 Task: Select Move focus to active or next window
Action: Mouse moved to (232, 98)
Screenshot: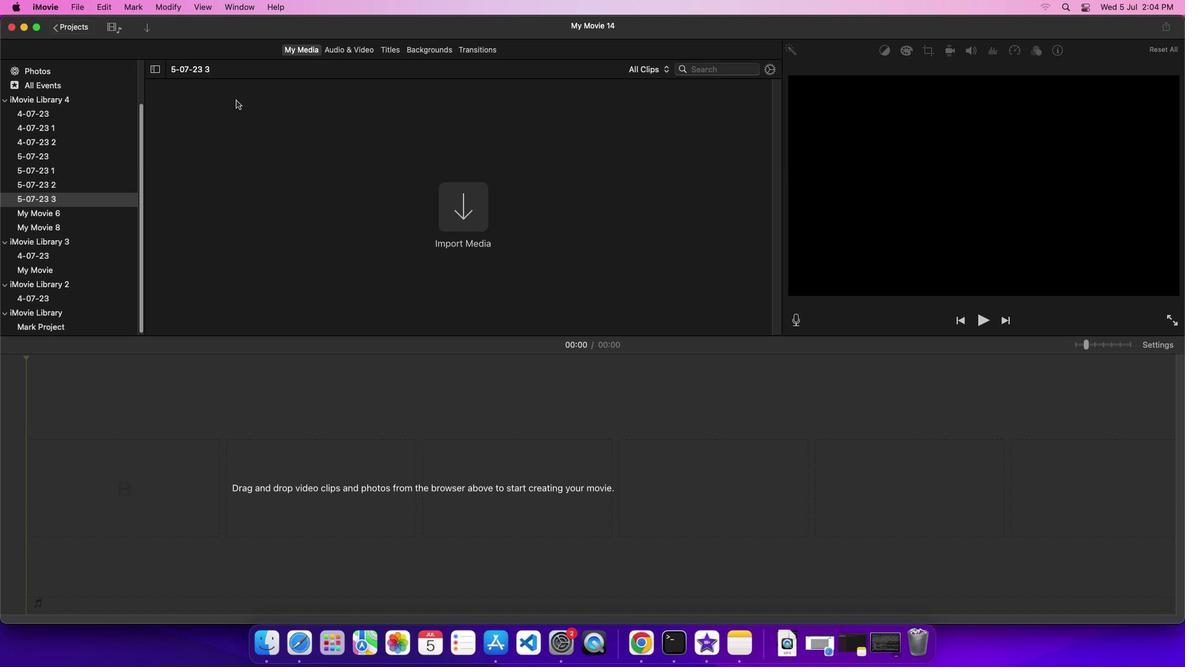 
Action: Mouse pressed left at (232, 98)
Screenshot: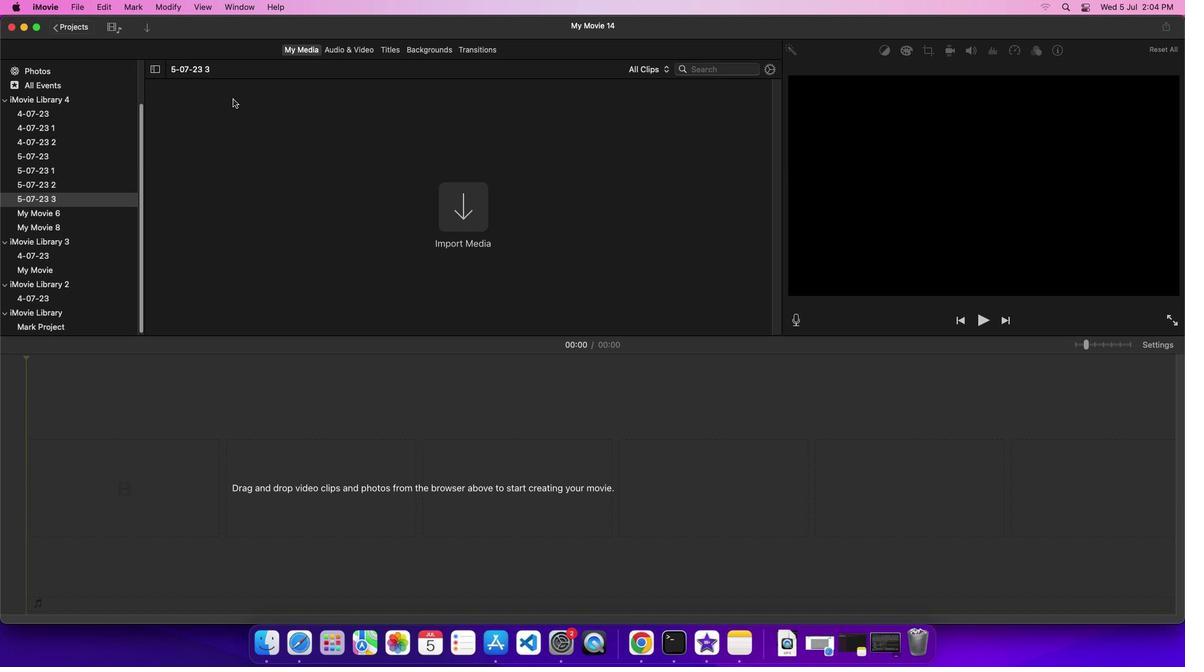 
Action: Mouse moved to (48, 31)
Screenshot: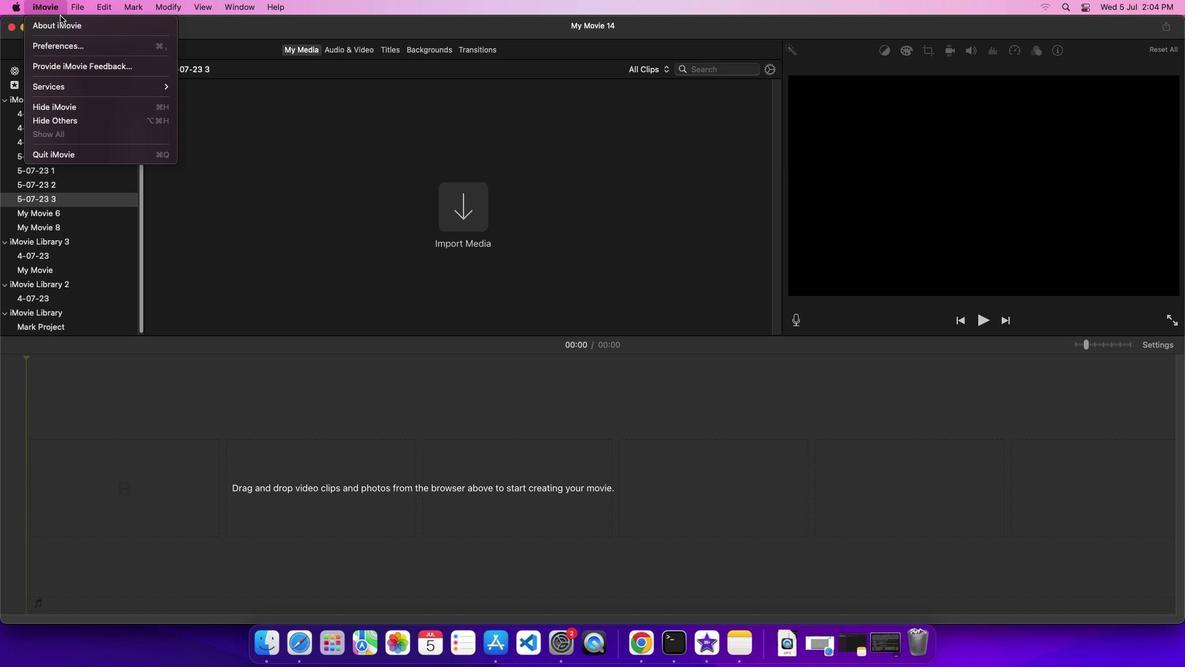 
Action: Mouse pressed left at (48, 31)
Screenshot: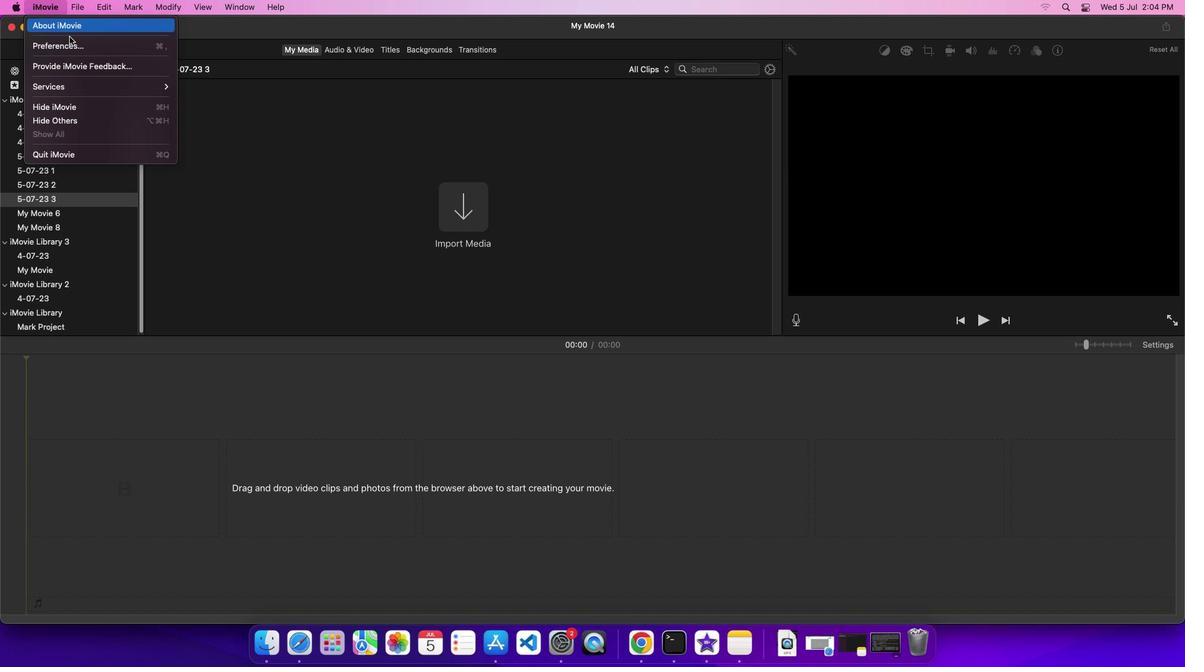 
Action: Mouse moved to (74, 86)
Screenshot: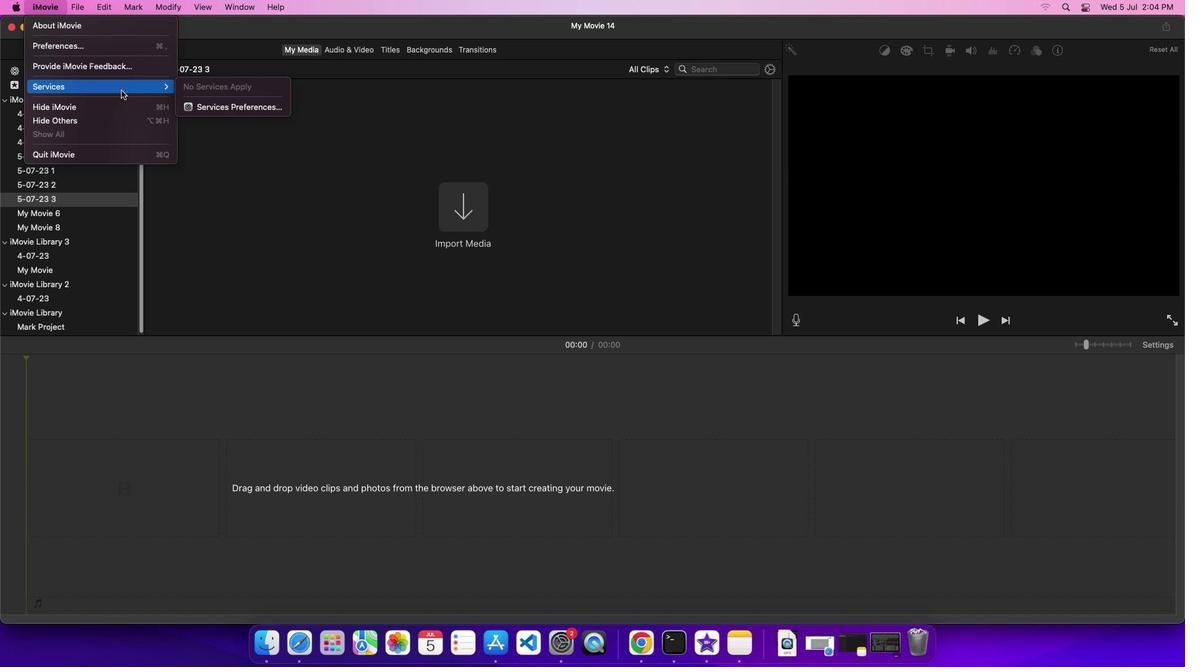 
Action: Mouse pressed left at (74, 86)
Screenshot: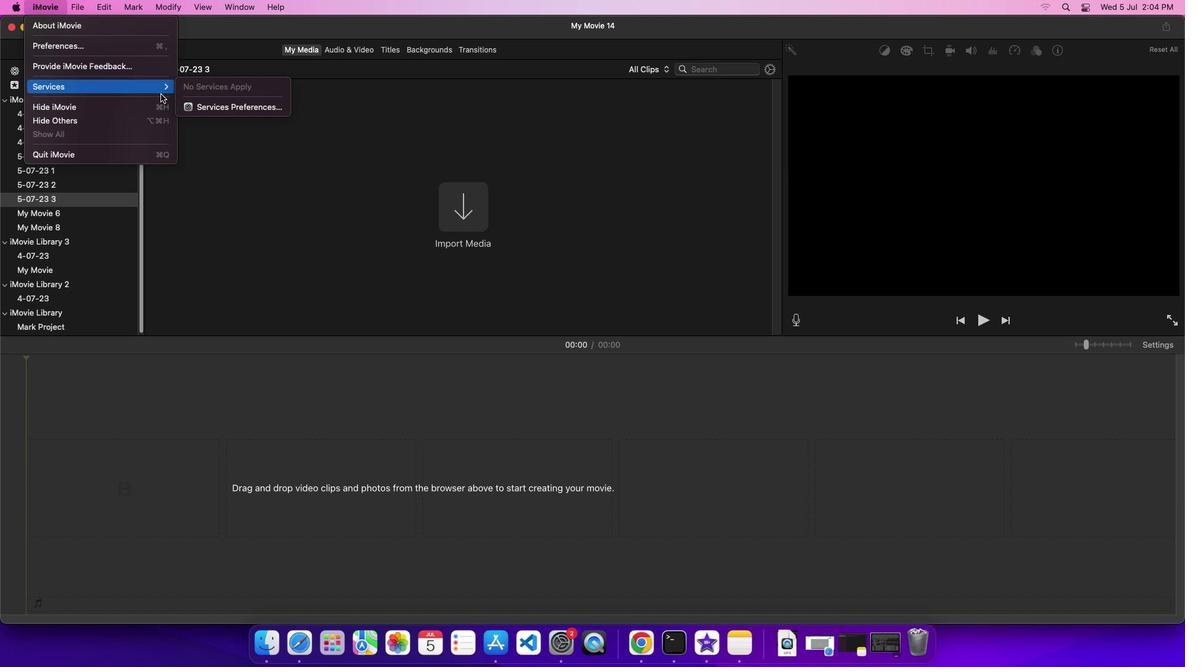 
Action: Mouse moved to (196, 100)
Screenshot: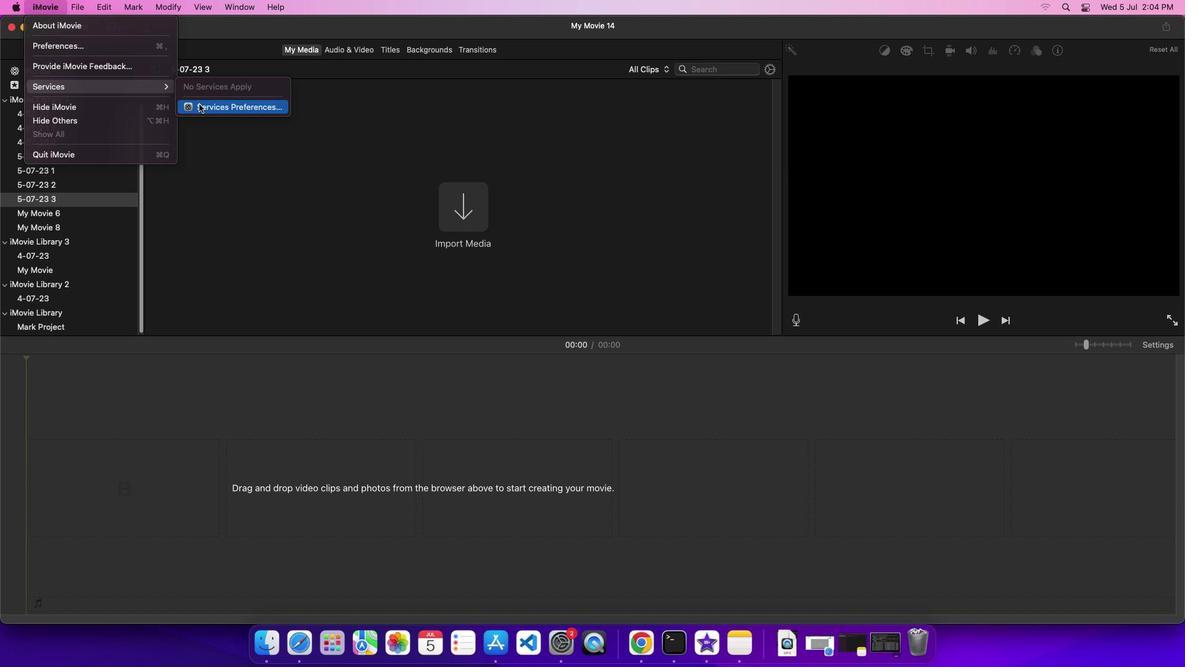 
Action: Mouse pressed left at (196, 100)
Screenshot: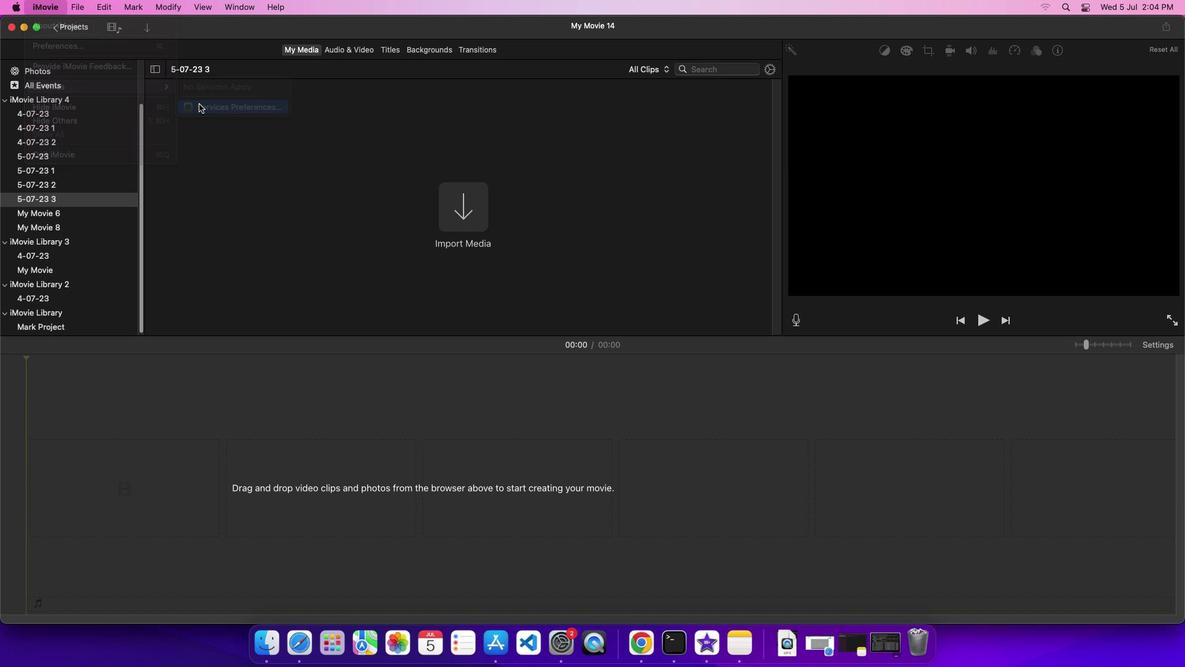 
Action: Mouse moved to (616, 197)
Screenshot: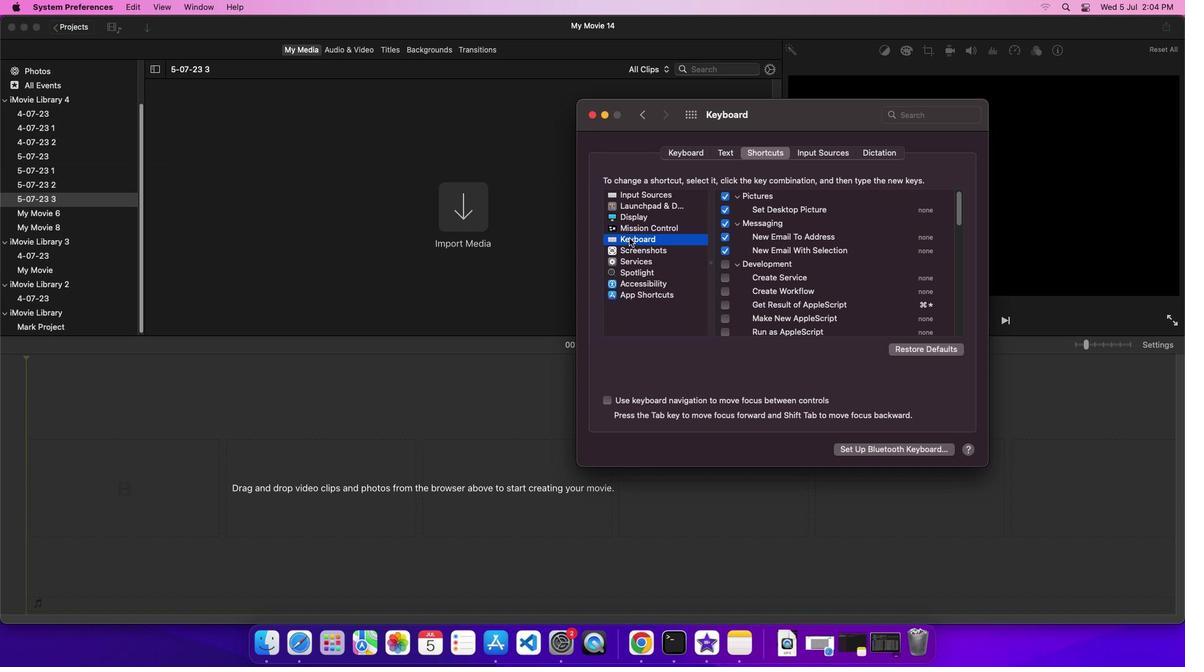 
Action: Mouse pressed left at (616, 197)
Screenshot: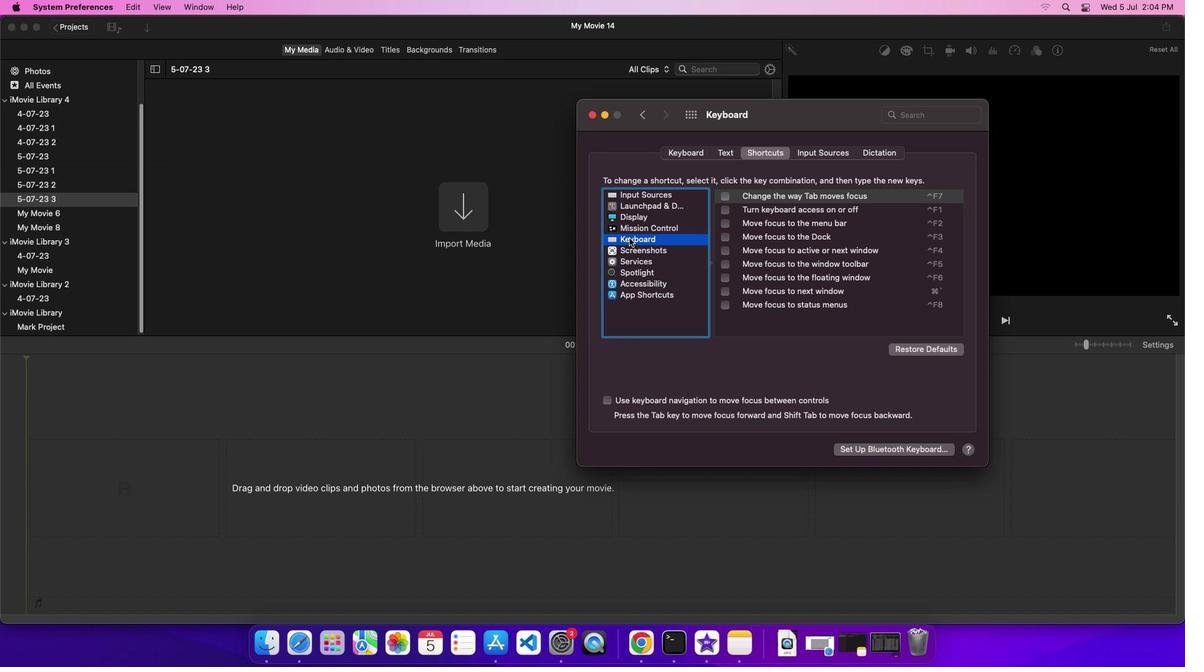 
Action: Mouse moved to (712, 206)
Screenshot: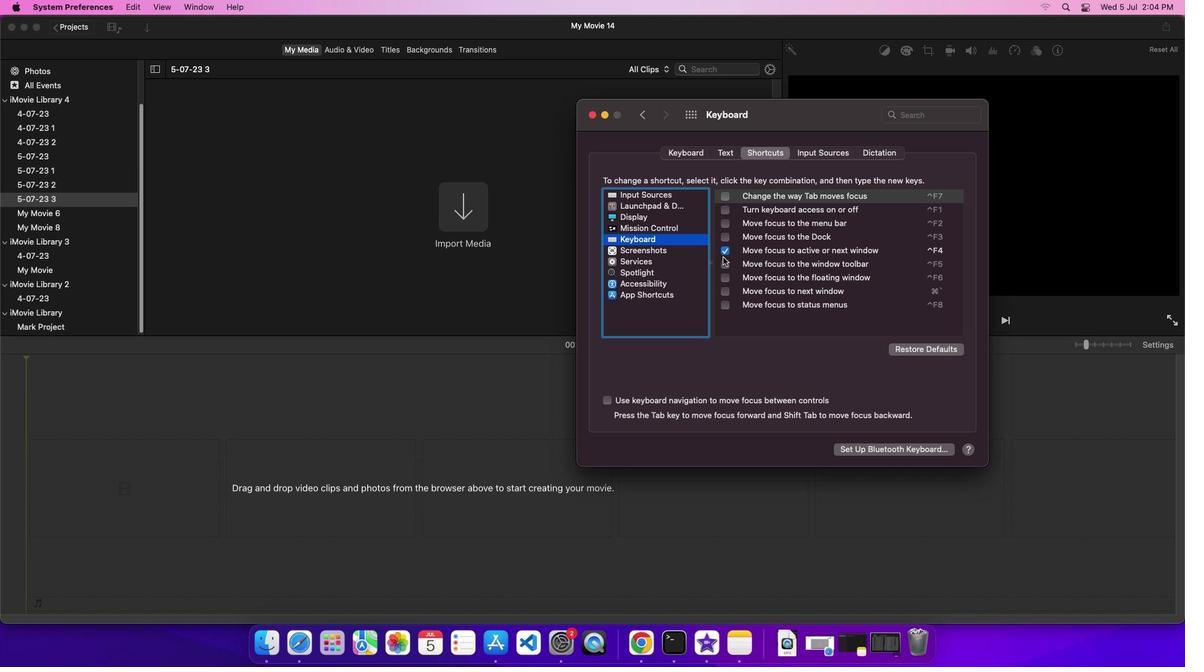 
Action: Mouse pressed left at (712, 206)
Screenshot: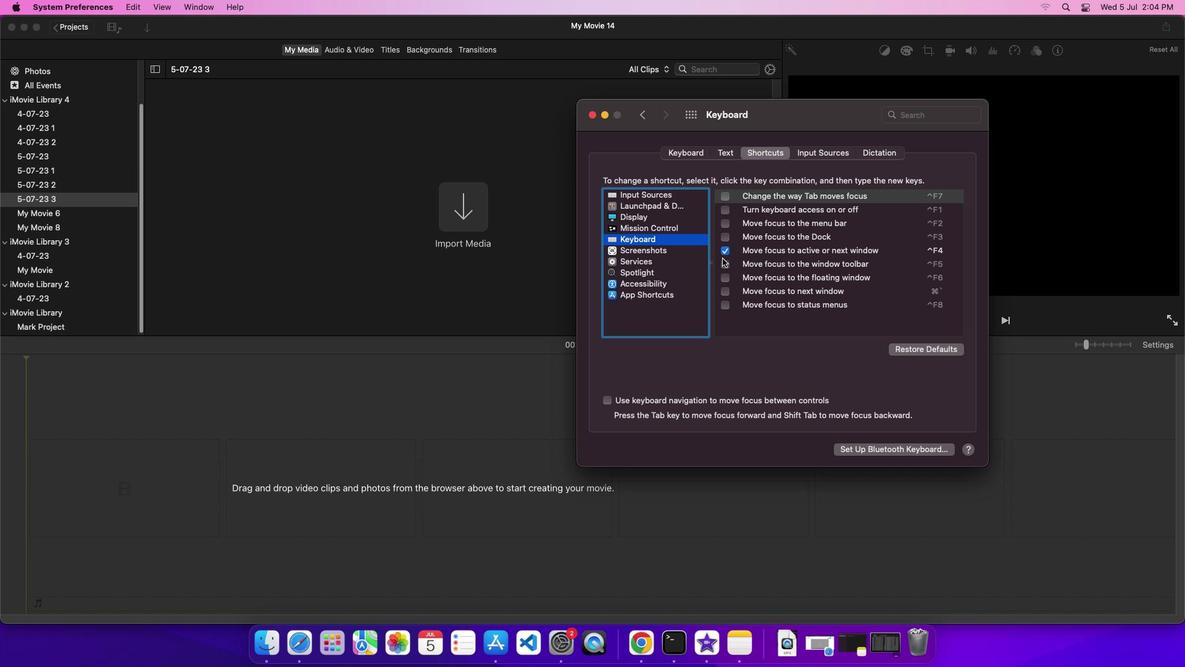 
Action: Mouse moved to (709, 240)
Screenshot: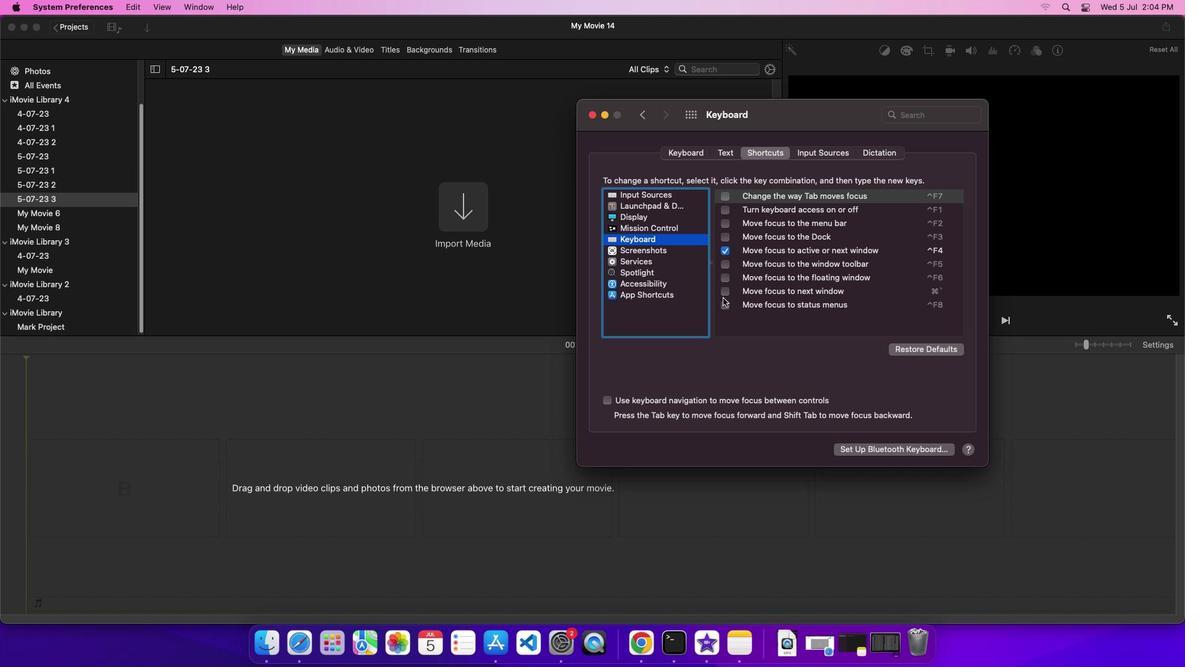 
